Task: Find the distance between Chicago and Indiana Dunes National Park.
Action: Key pressed chicago
Screenshot: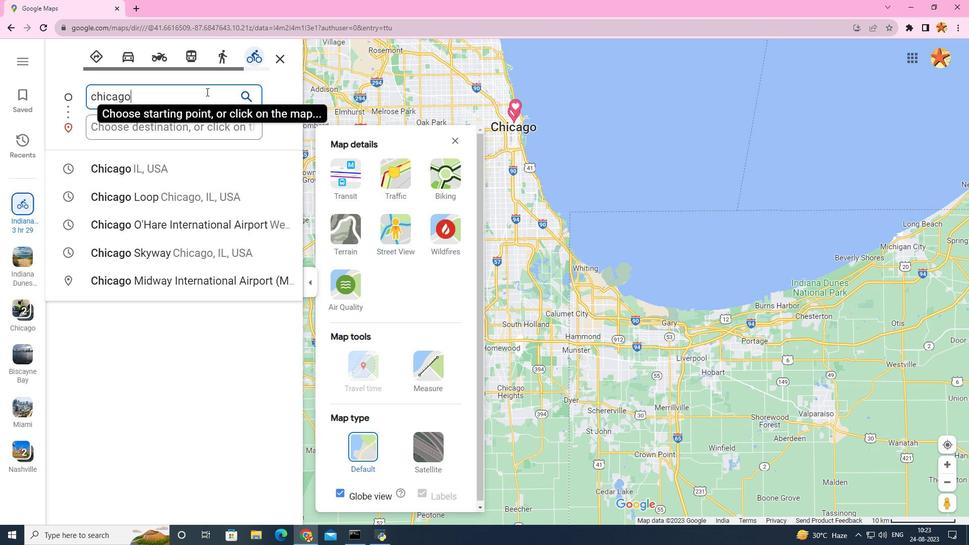 
Action: Mouse moved to (167, 169)
Screenshot: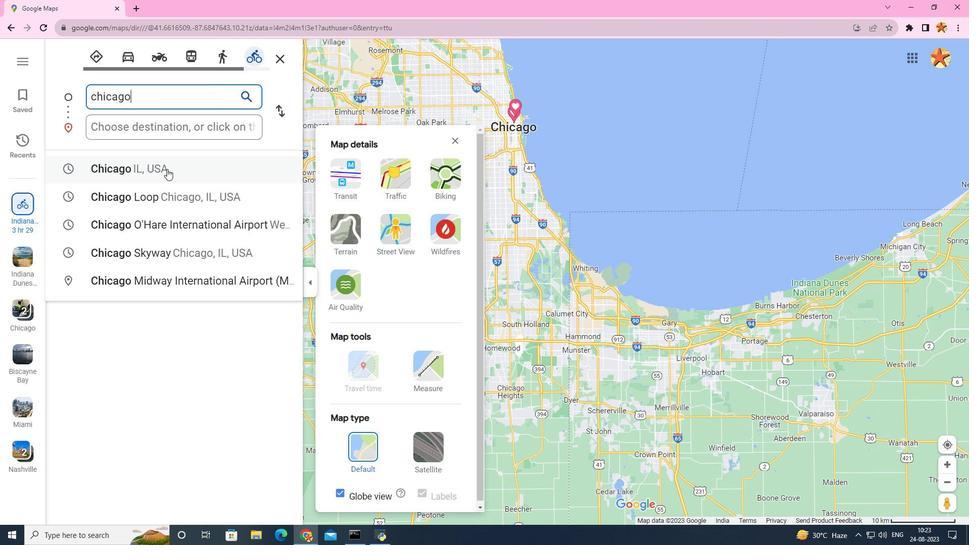 
Action: Mouse pressed left at (167, 169)
Screenshot: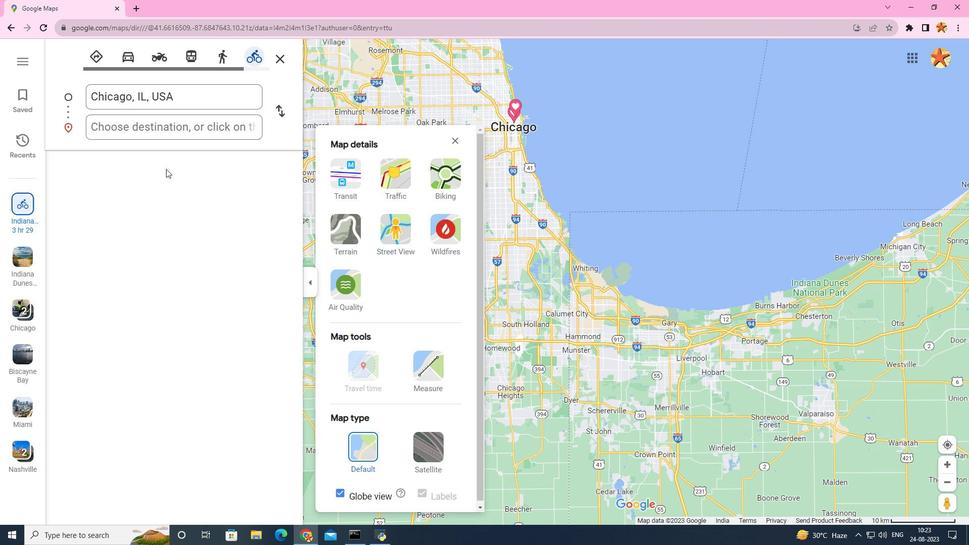 
Action: Mouse moved to (150, 127)
Screenshot: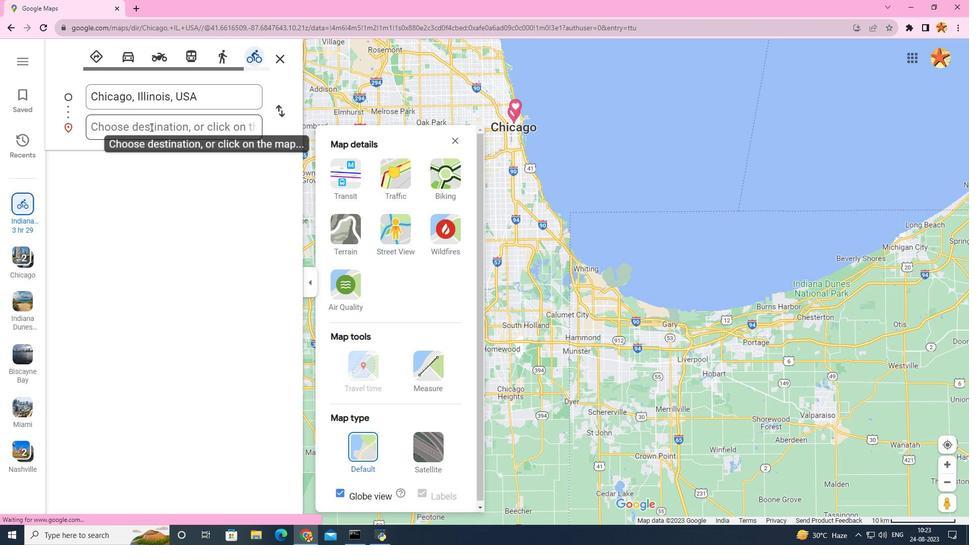 
Action: Mouse pressed left at (150, 127)
Screenshot: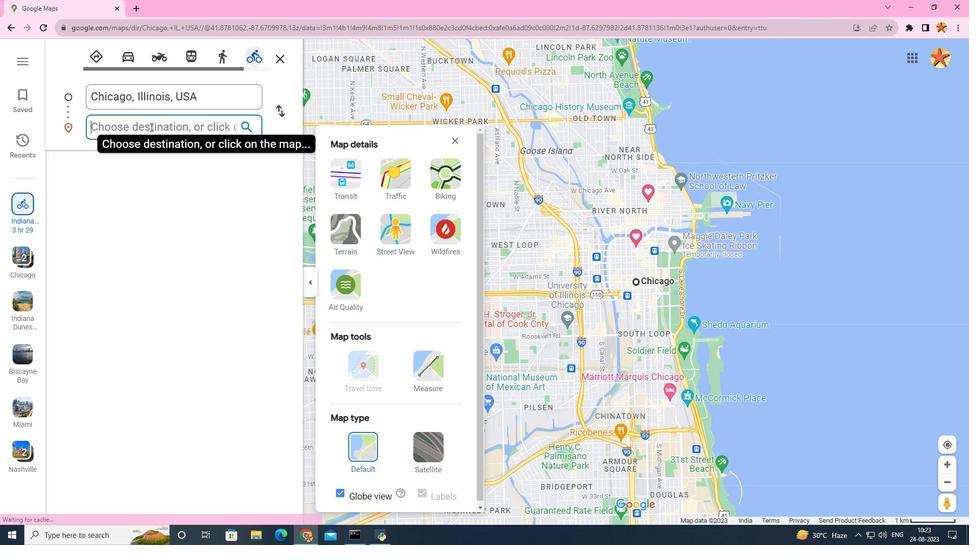 
Action: Mouse moved to (147, 126)
Screenshot: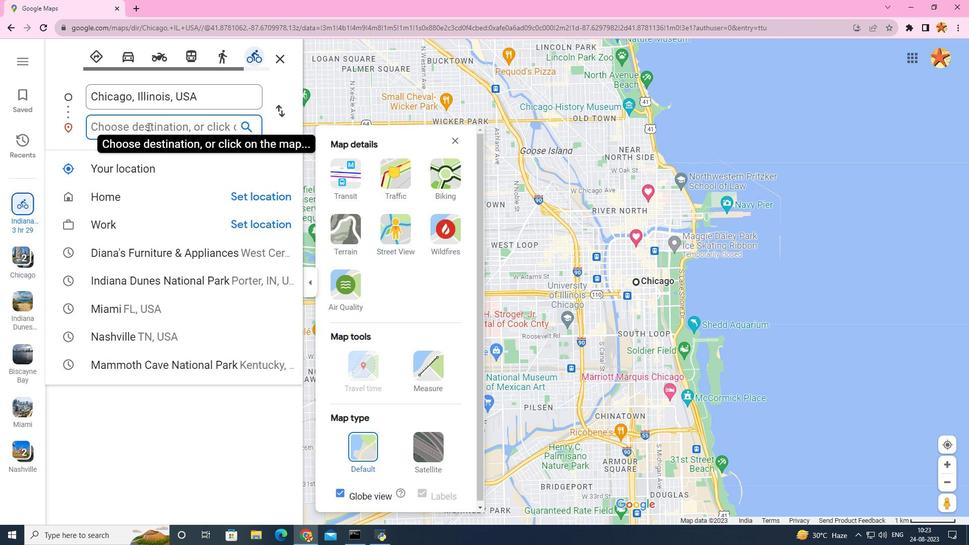 
Action: Key pressed indi
Screenshot: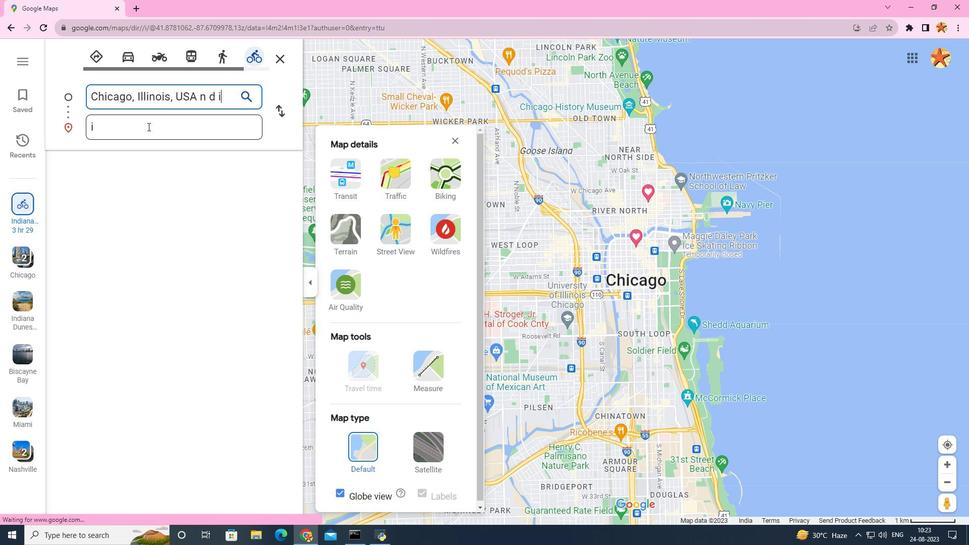 
Action: Mouse pressed left at (147, 126)
Screenshot: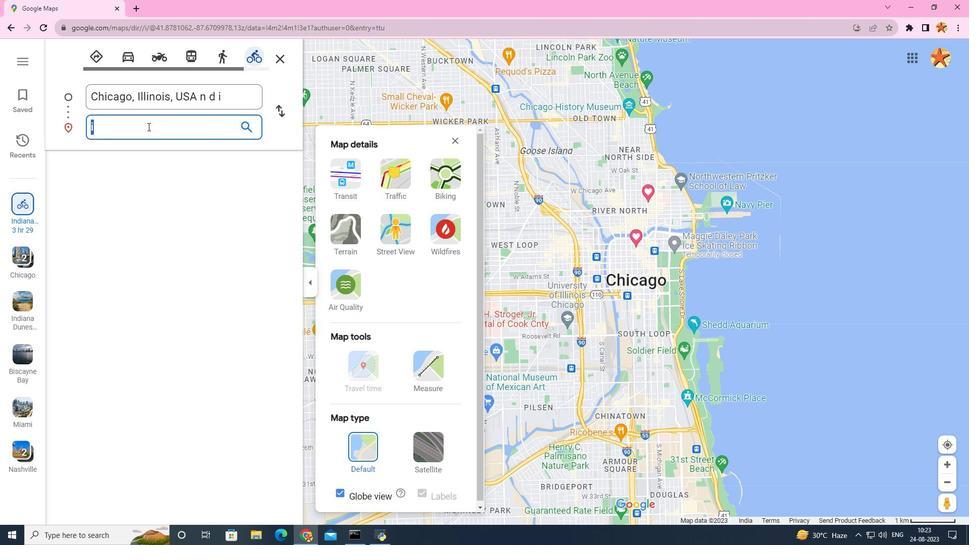 
Action: Mouse pressed left at (147, 126)
Screenshot: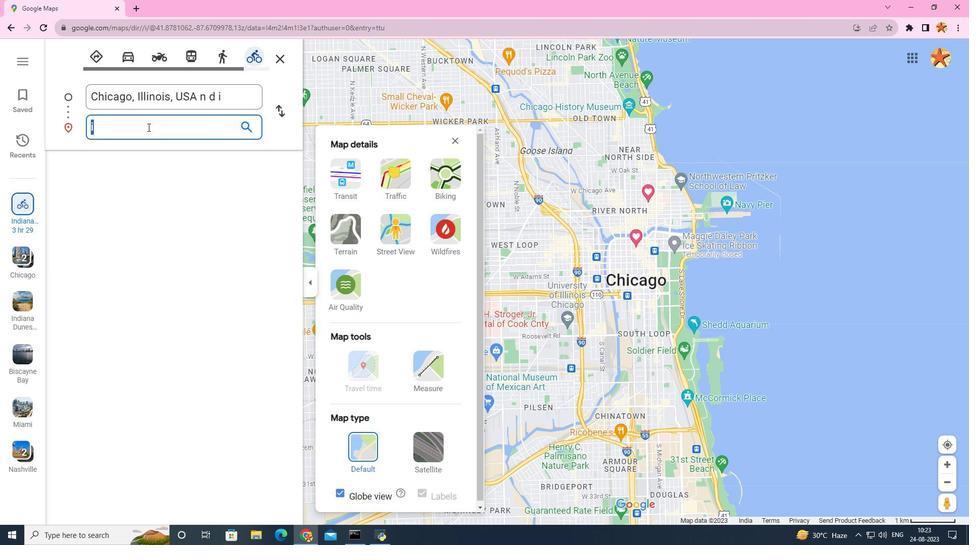 
Action: Mouse moved to (121, 126)
Screenshot: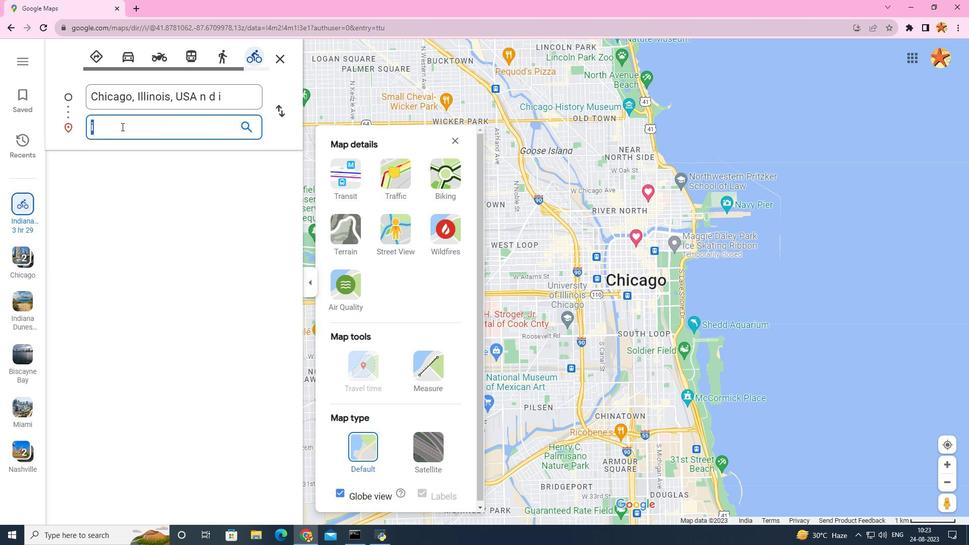 
Action: Mouse pressed left at (121, 126)
Screenshot: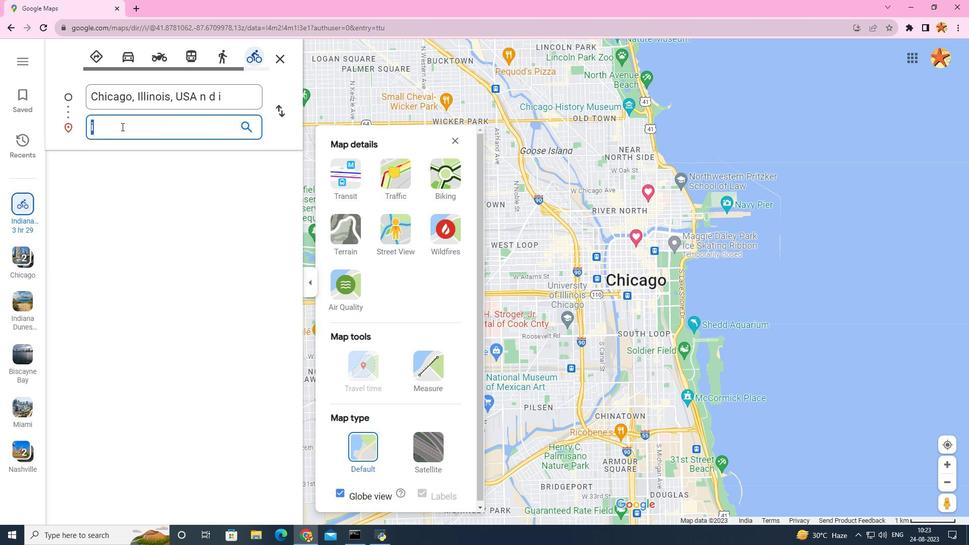 
Action: Key pressed n
Screenshot: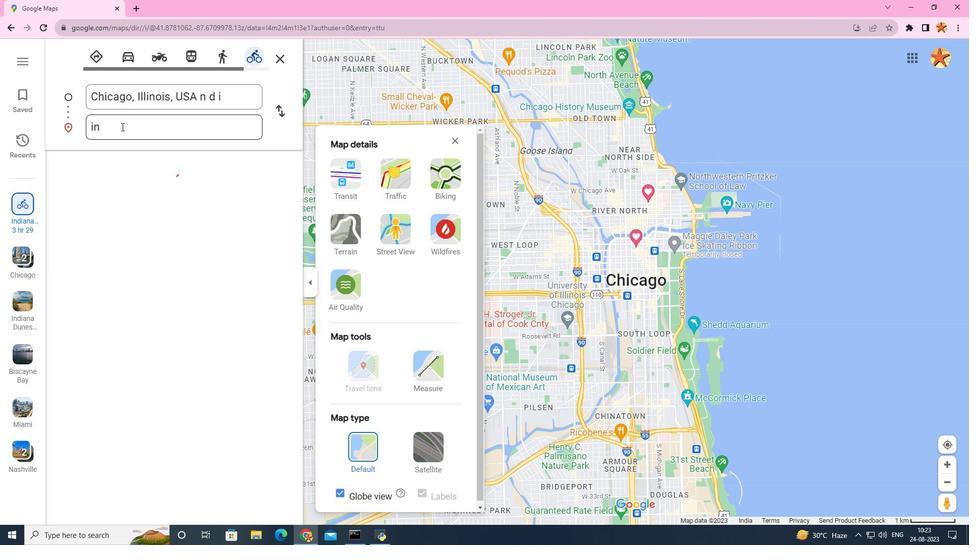 
Action: Mouse pressed left at (121, 126)
Screenshot: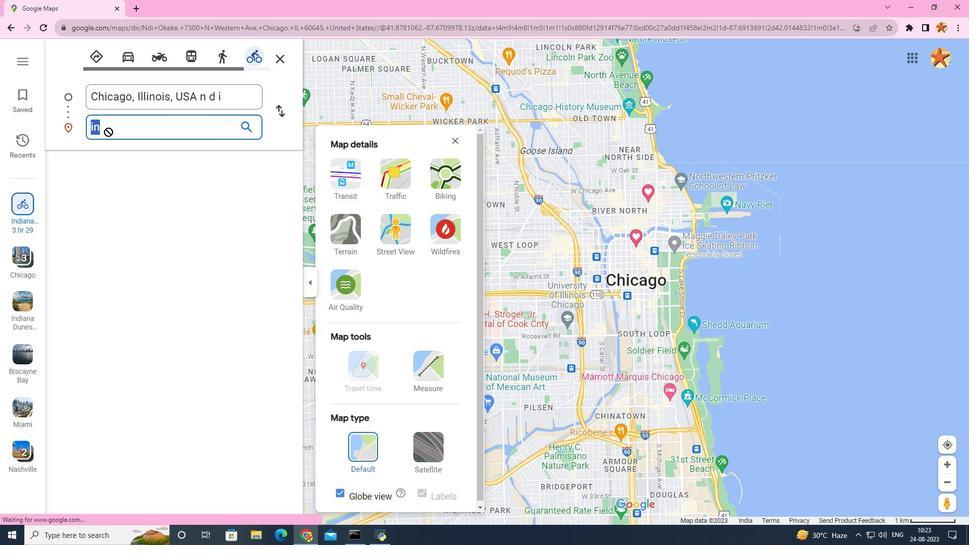 
Action: Mouse moved to (127, 127)
Screenshot: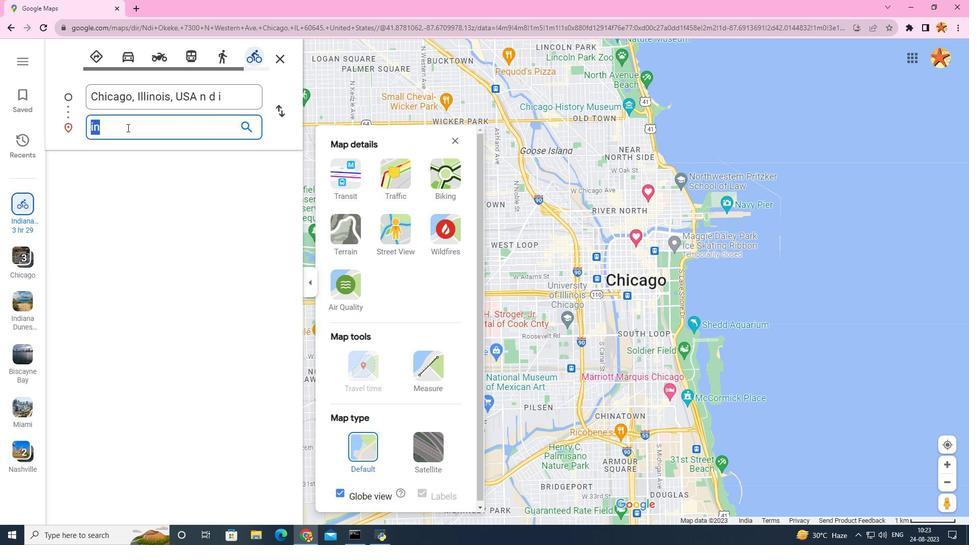 
Action: Mouse pressed left at (127, 127)
Screenshot: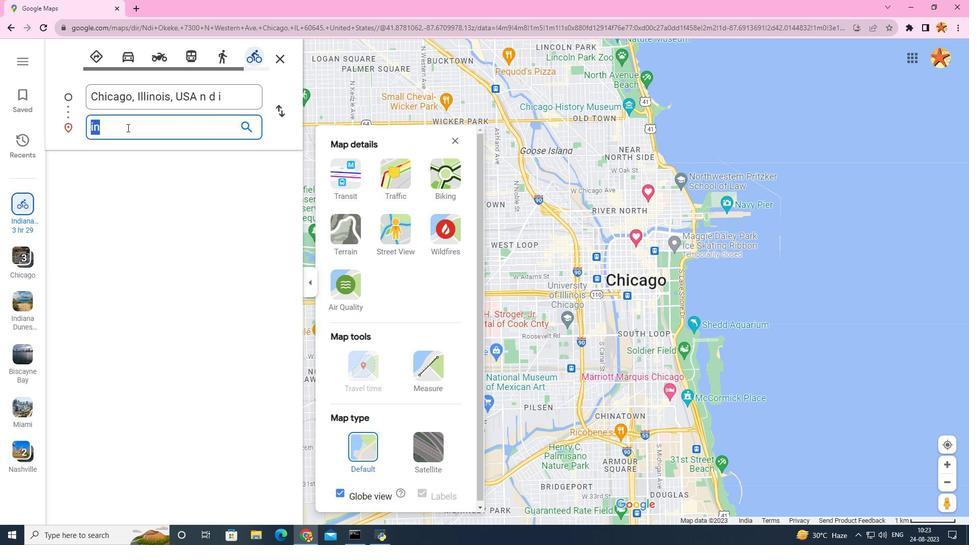 
Action: Key pressed d
Screenshot: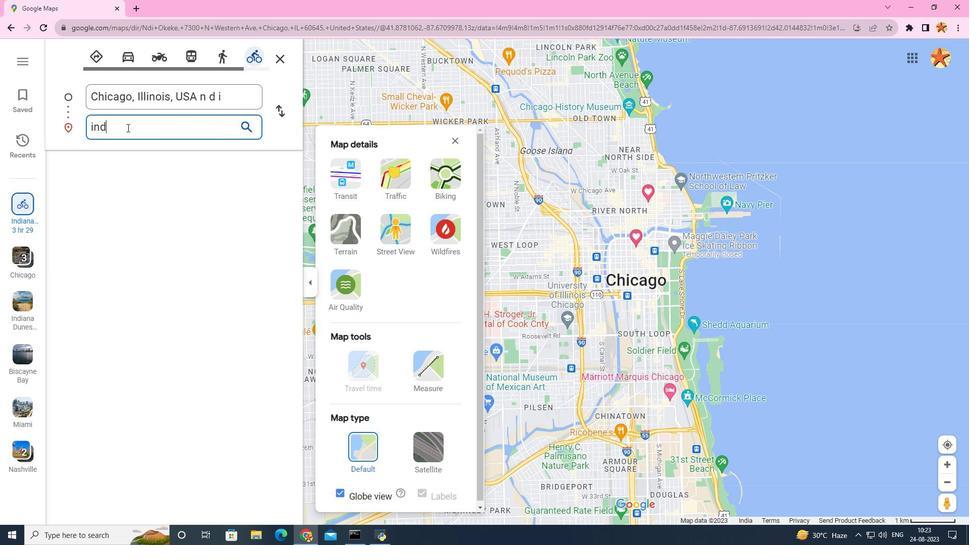 
Action: Mouse moved to (127, 128)
Screenshot: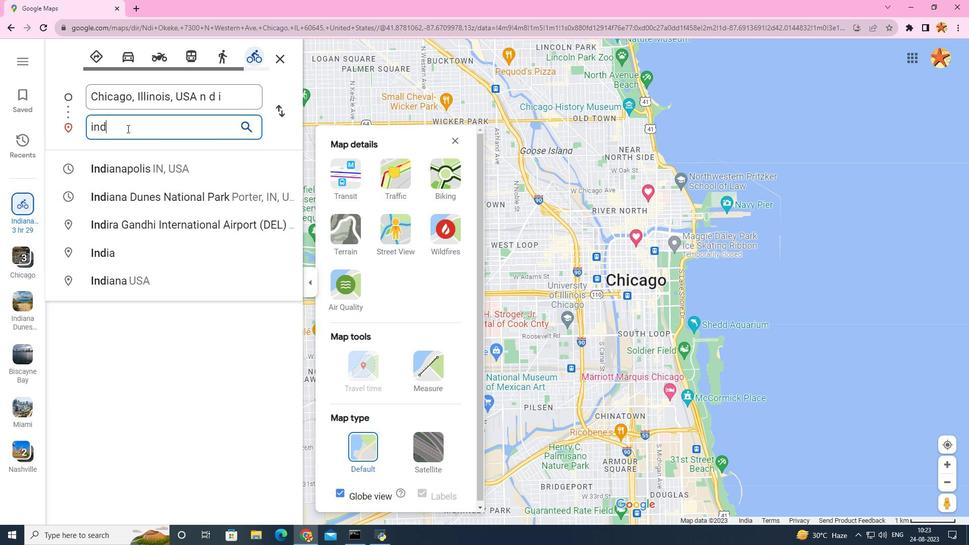 
Action: Mouse pressed left at (127, 128)
Screenshot: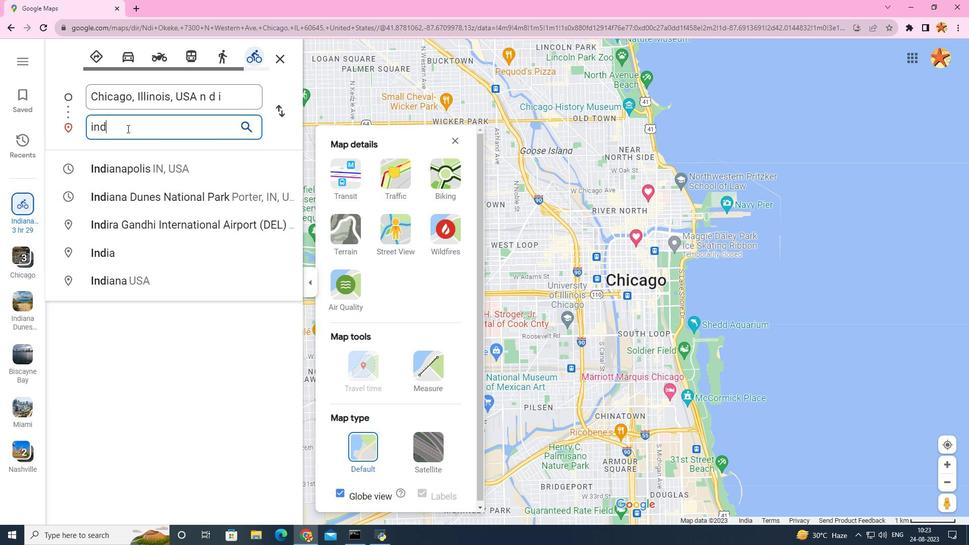 
Action: Mouse moved to (152, 199)
Screenshot: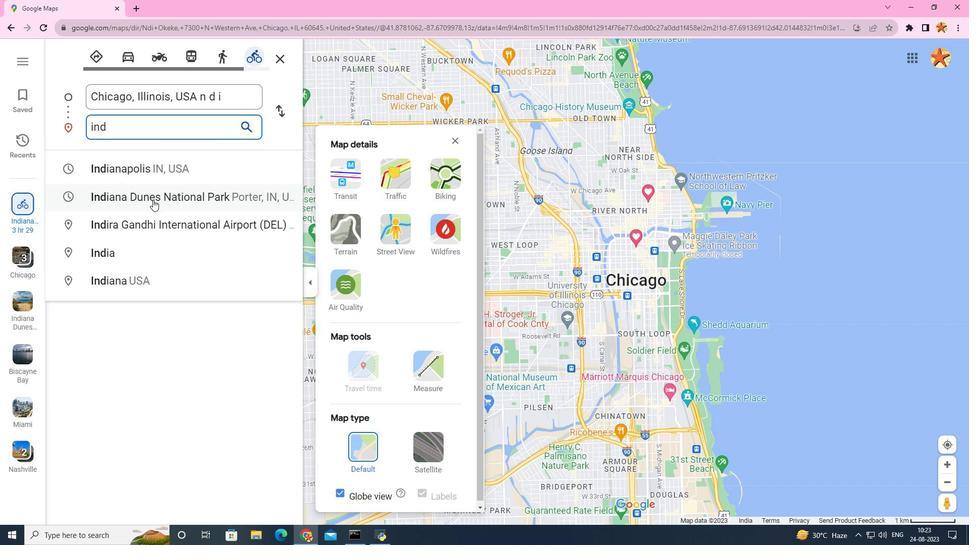 
Action: Mouse pressed left at (152, 199)
Screenshot: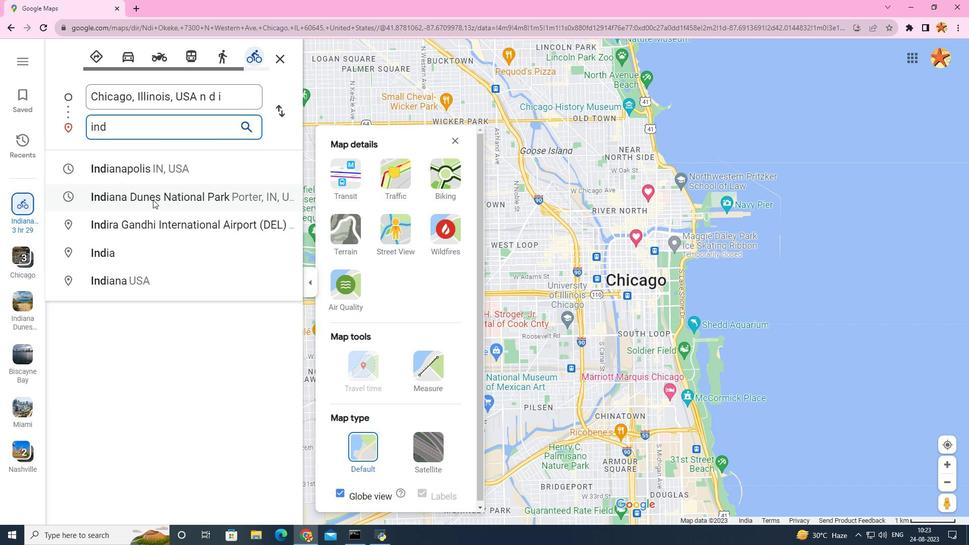 
Action: Mouse moved to (421, 361)
Screenshot: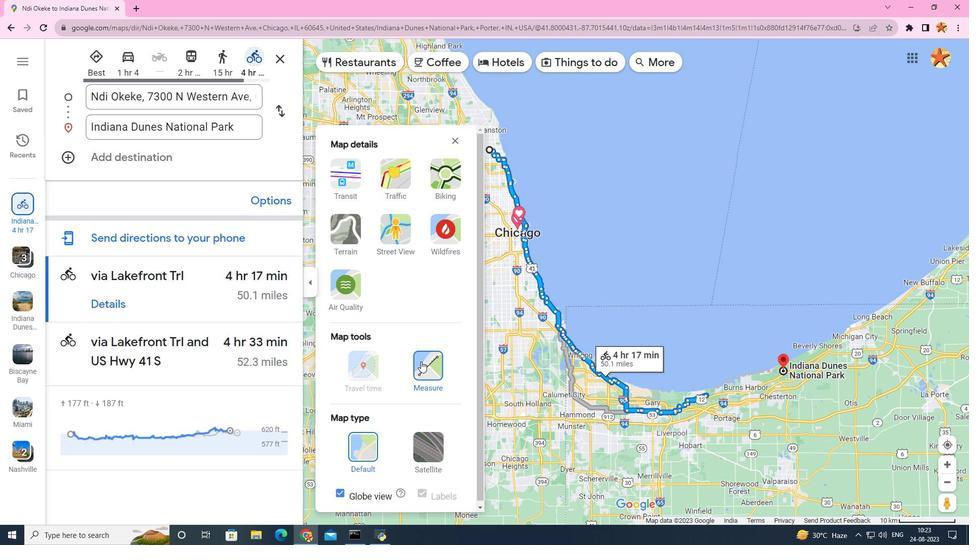 
Action: Mouse pressed left at (421, 361)
Screenshot: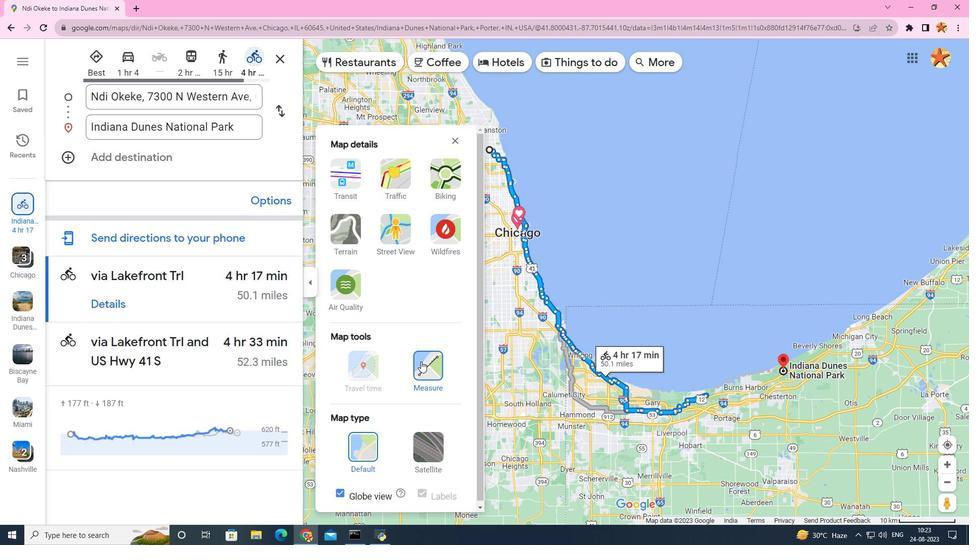 
Action: Mouse moved to (635, 177)
Screenshot: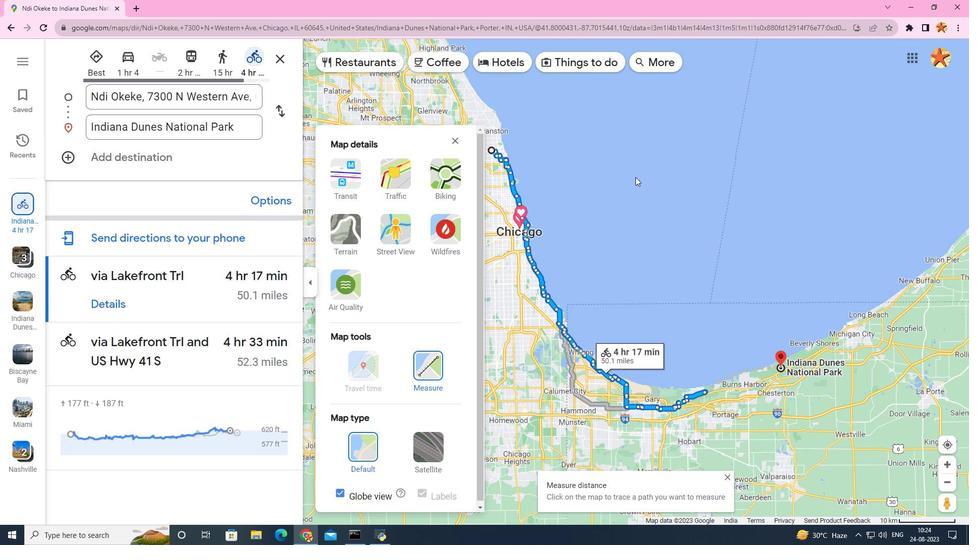 
Action: Mouse scrolled (635, 176) with delta (0, 0)
Screenshot: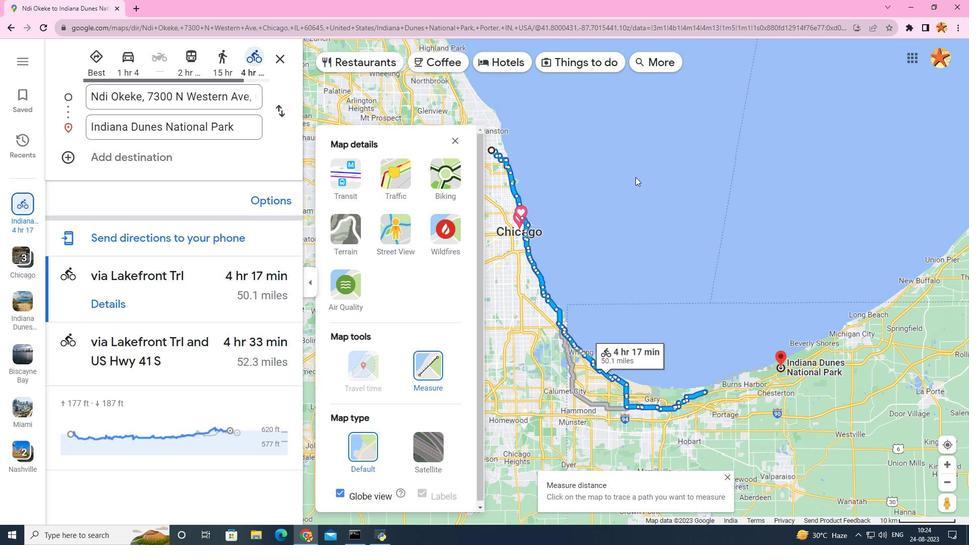 
Action: Mouse scrolled (635, 176) with delta (0, 0)
Screenshot: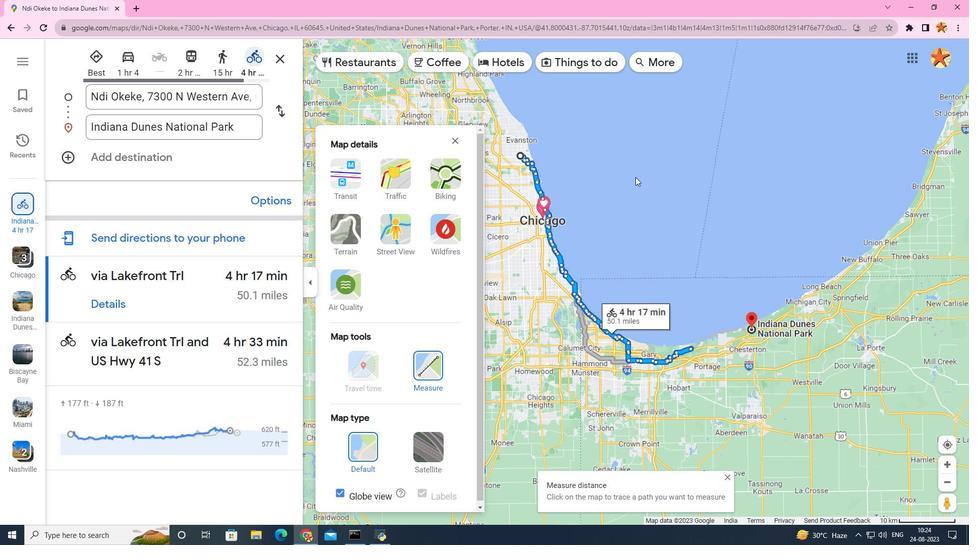 
Action: Mouse moved to (237, 92)
Screenshot: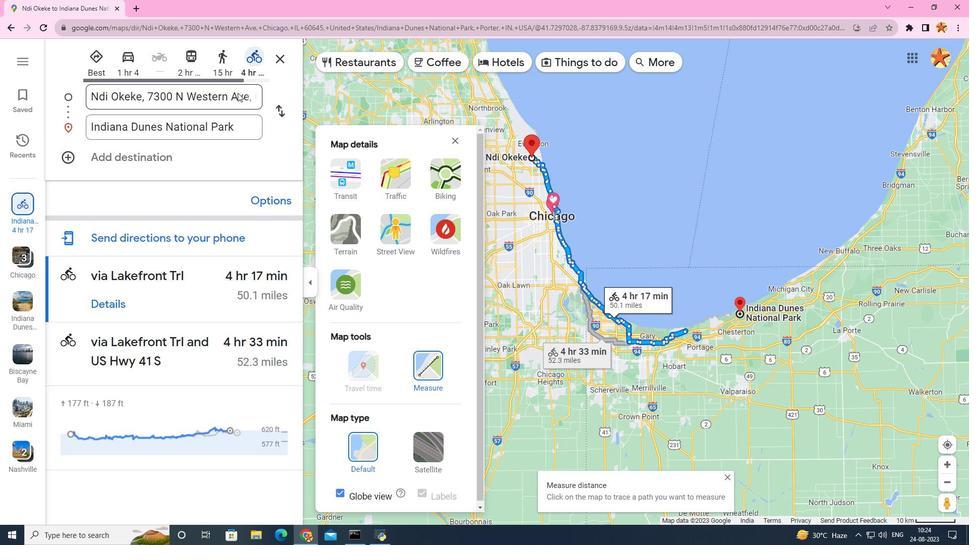 
Action: Mouse pressed left at (237, 92)
Screenshot: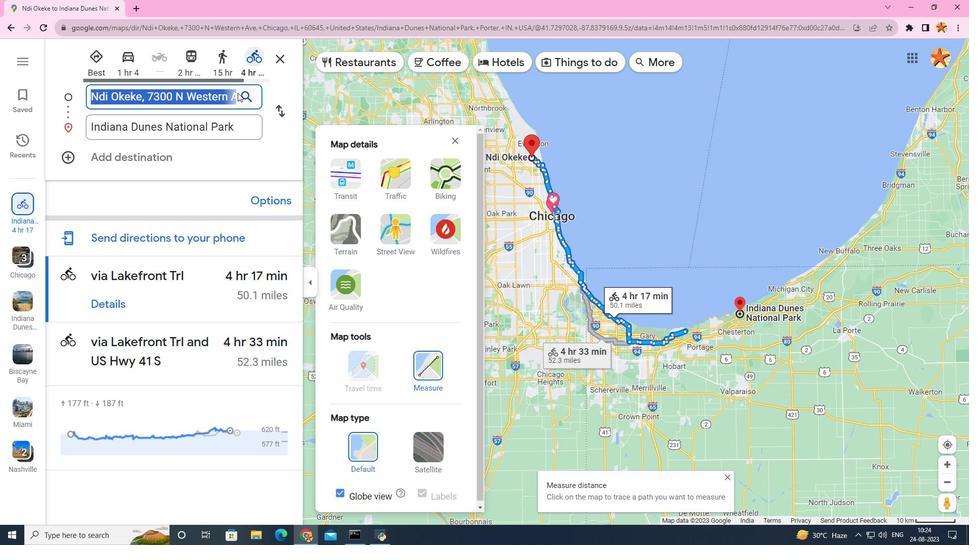 
Action: Key pressed <Key.backspace>chicago
Screenshot: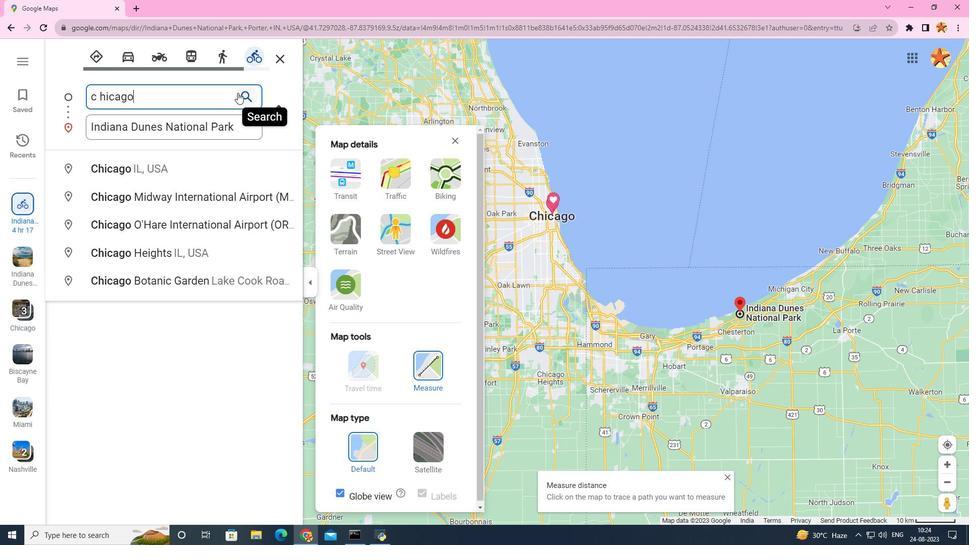 
Action: Mouse moved to (175, 160)
Screenshot: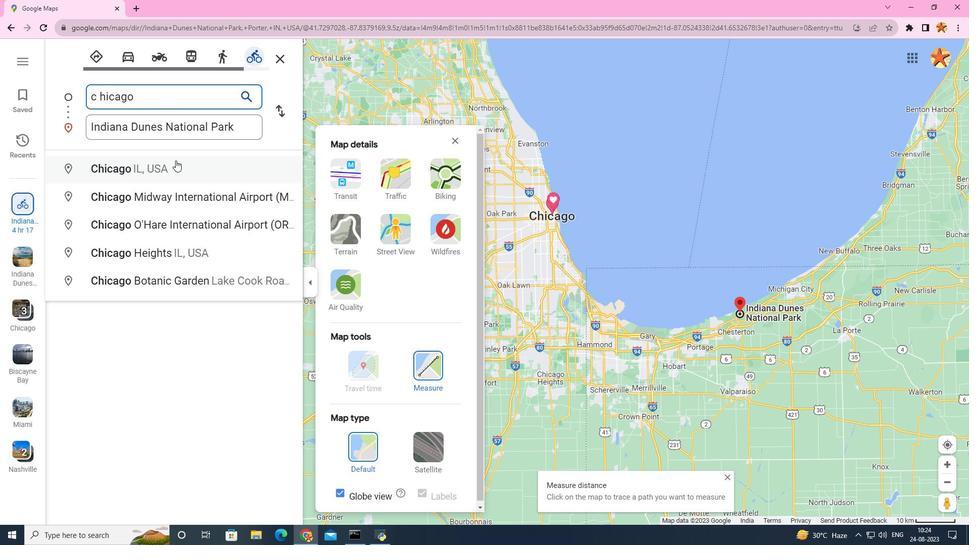
Action: Mouse pressed left at (175, 160)
Screenshot: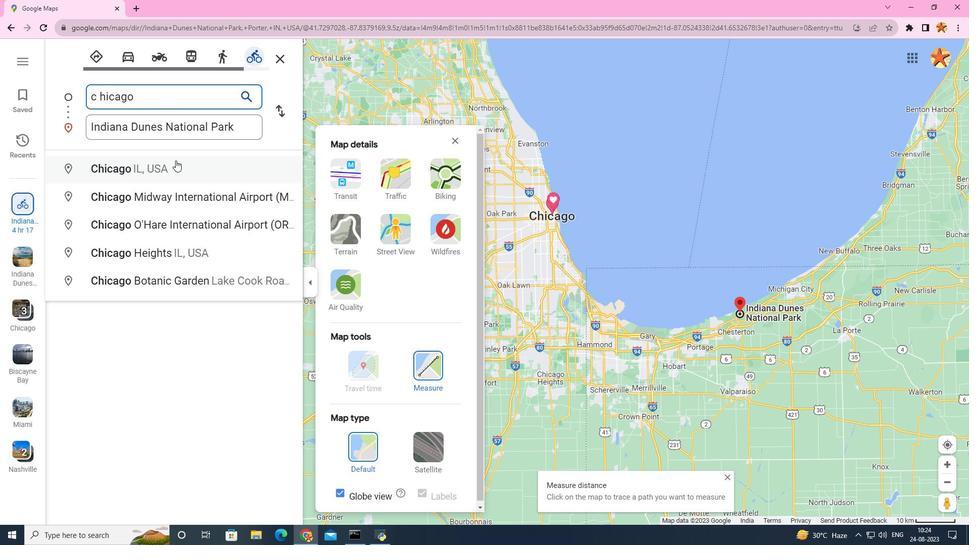 
Action: Mouse moved to (653, 272)
Screenshot: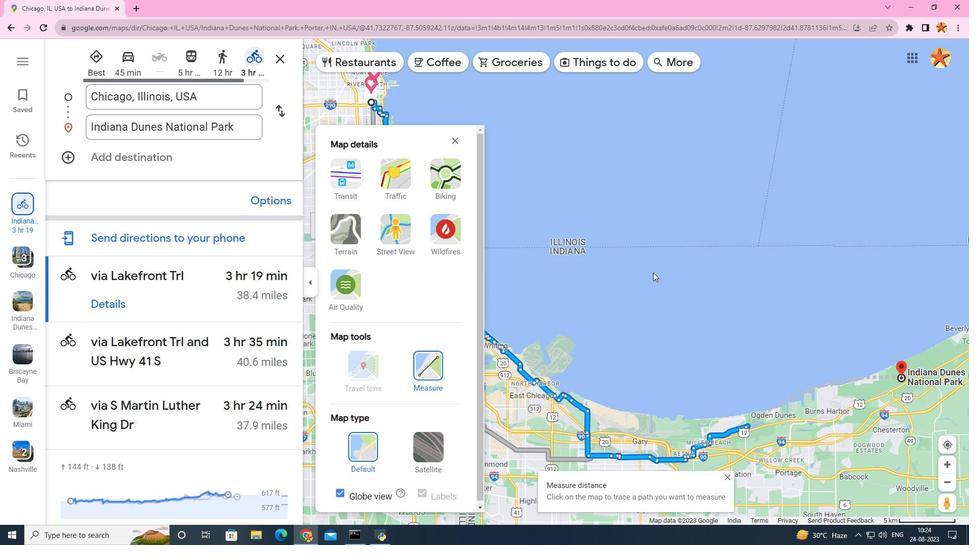 
Action: Mouse scrolled (653, 272) with delta (0, 0)
Screenshot: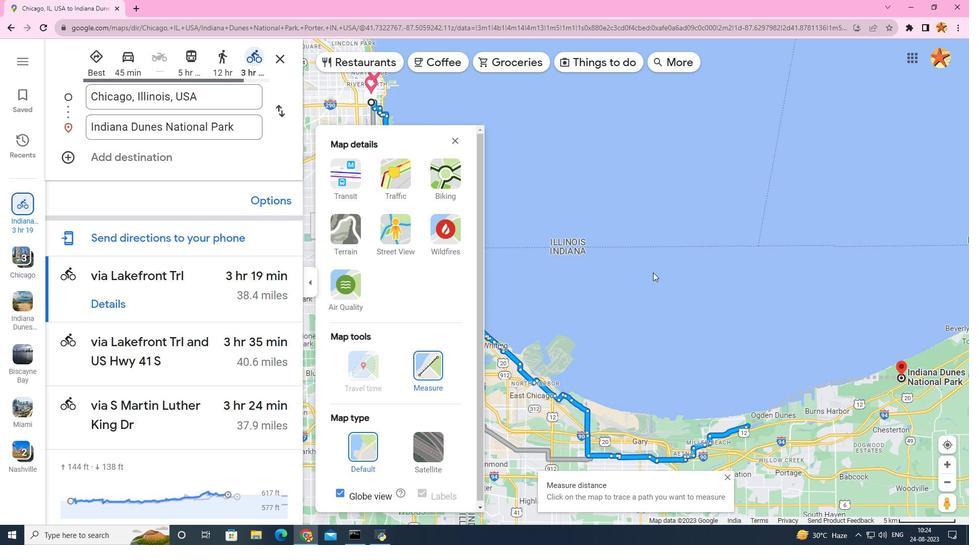 
Action: Mouse scrolled (653, 272) with delta (0, 0)
Screenshot: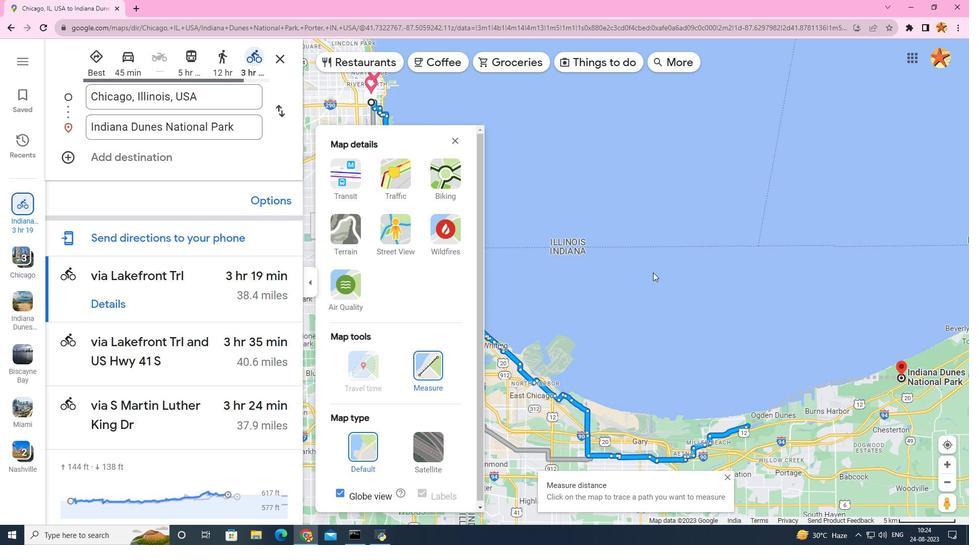 
Action: Mouse scrolled (653, 272) with delta (0, 0)
Screenshot: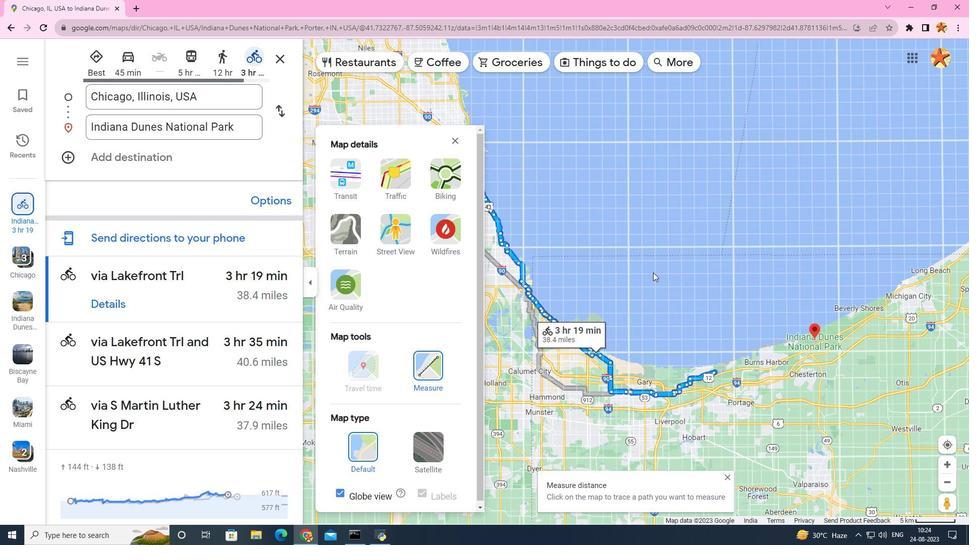 
Action: Mouse moved to (705, 327)
Screenshot: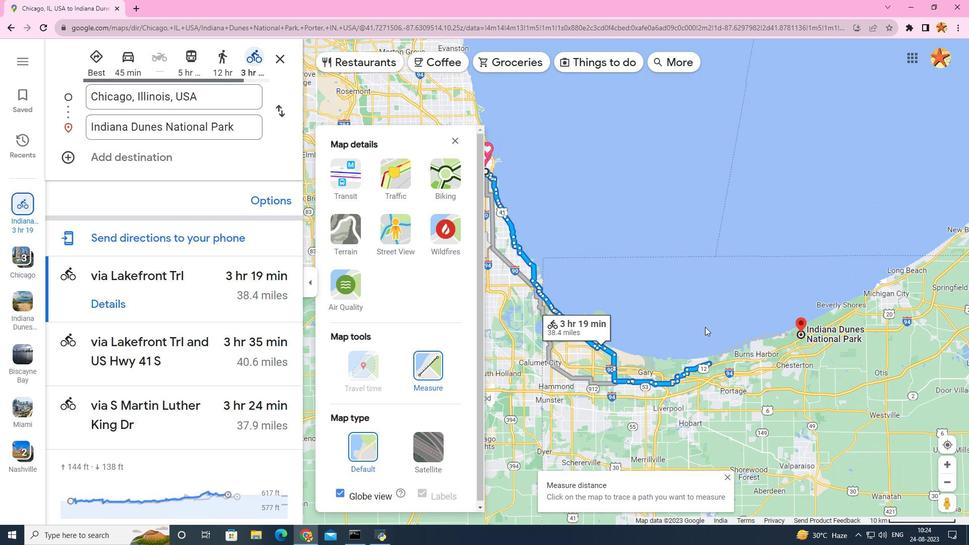 
Action: Mouse scrolled (705, 326) with delta (0, 0)
Screenshot: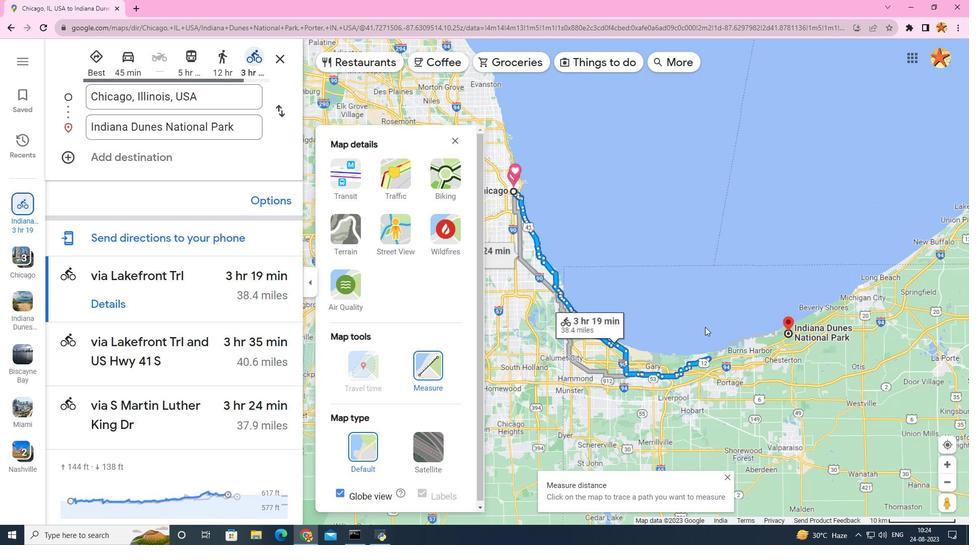 
Action: Mouse moved to (521, 194)
Screenshot: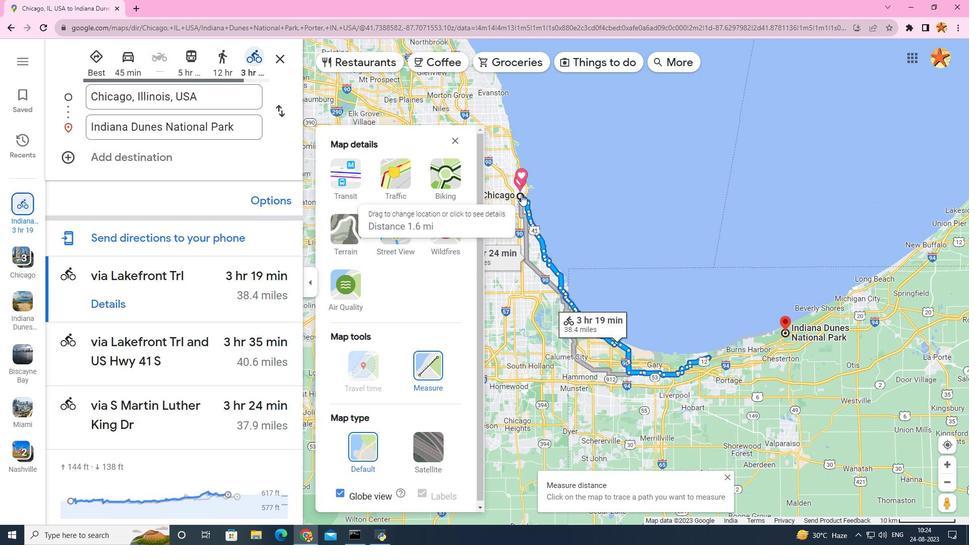
Action: Mouse pressed left at (521, 194)
Screenshot: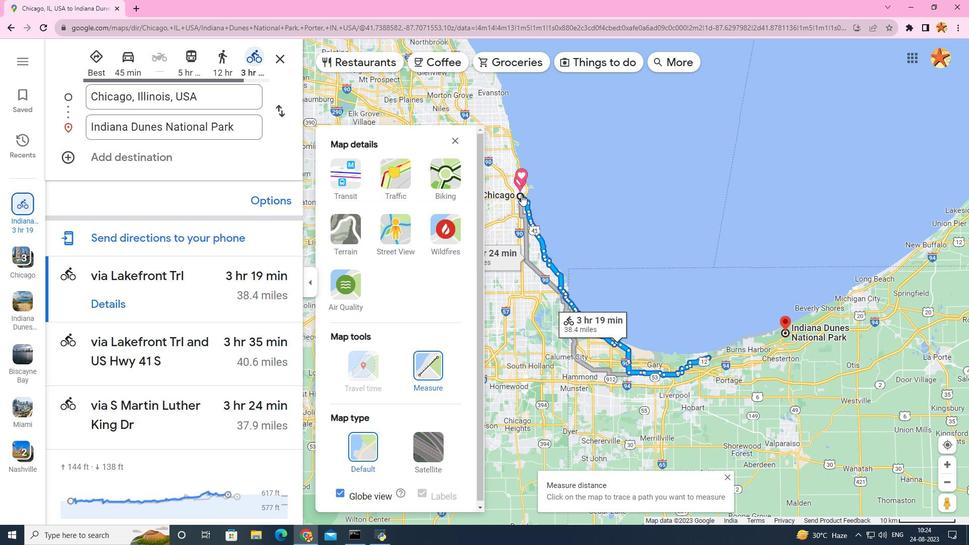 
Action: Mouse moved to (703, 348)
Screenshot: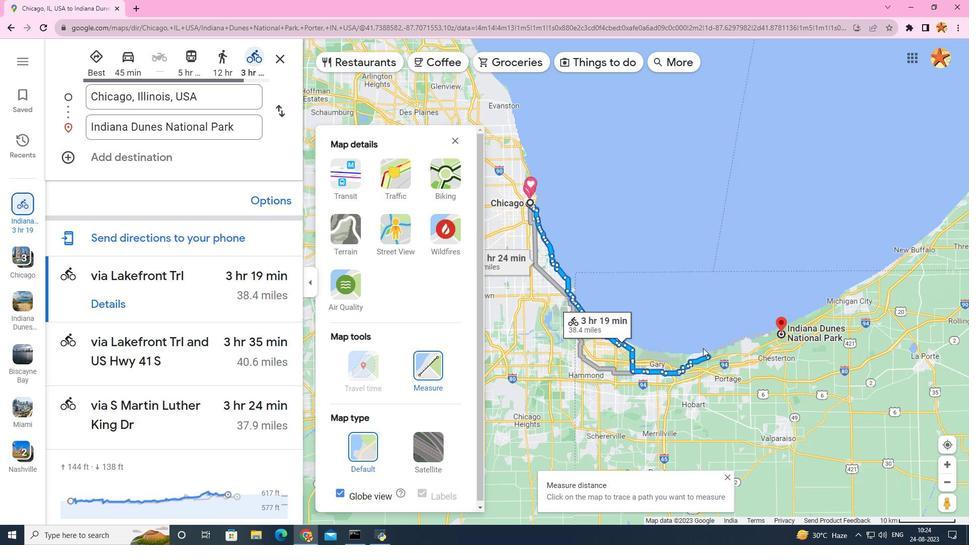 
Action: Mouse scrolled (703, 347) with delta (0, 0)
Screenshot: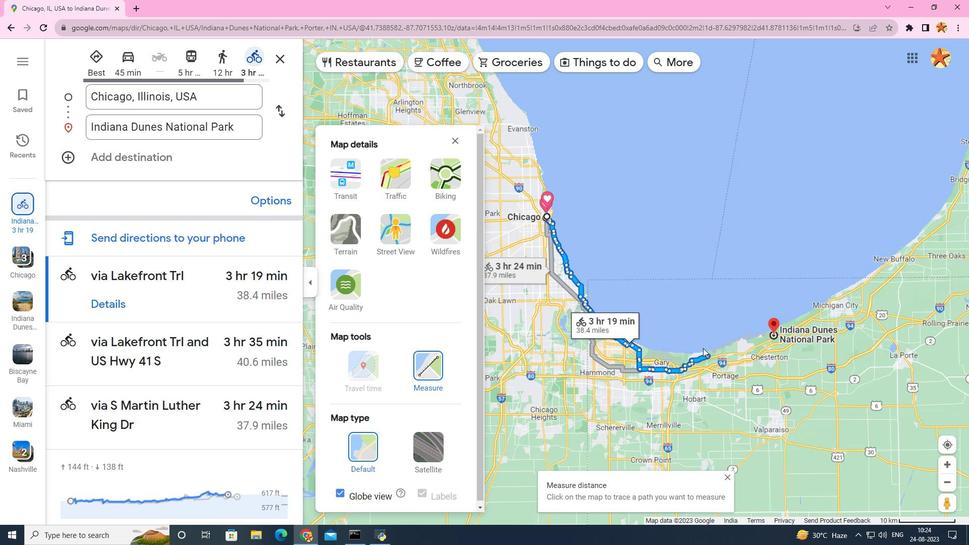 
Action: Mouse scrolled (703, 348) with delta (0, 0)
Screenshot: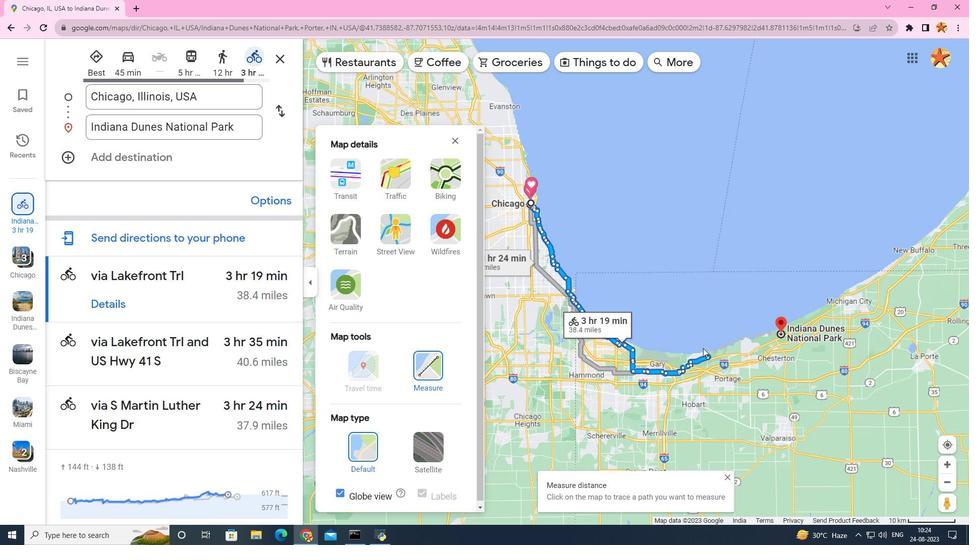 
Action: Mouse scrolled (703, 348) with delta (0, 0)
Screenshot: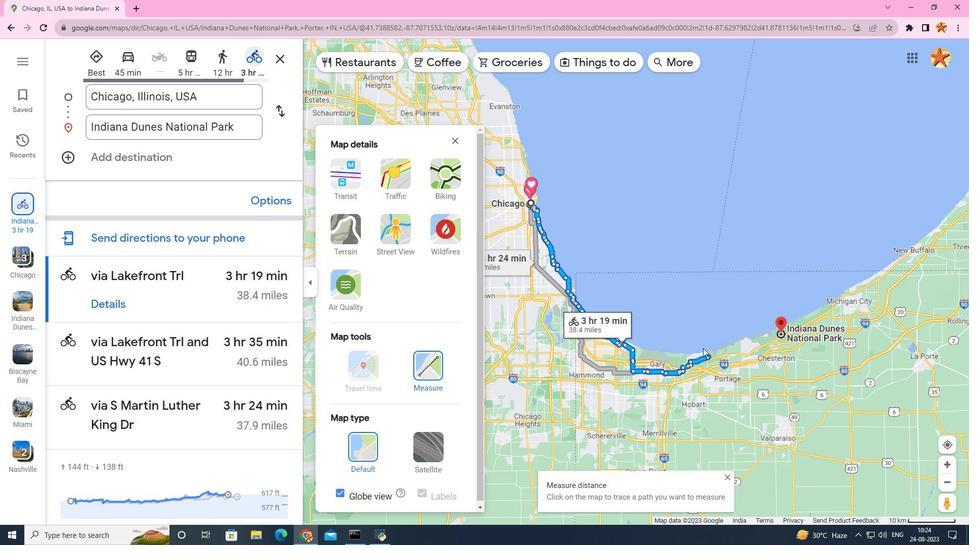
Action: Mouse scrolled (703, 348) with delta (0, 0)
Screenshot: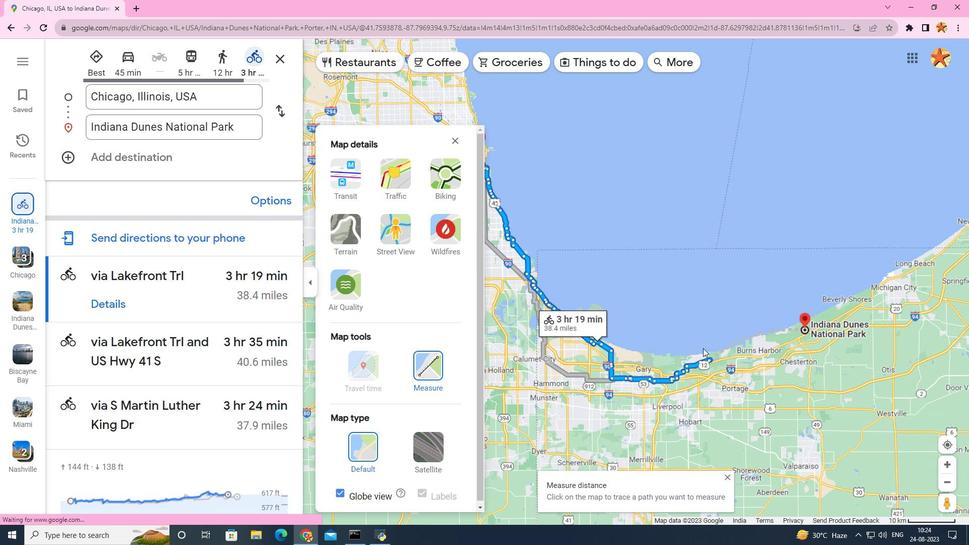 
Action: Mouse scrolled (703, 348) with delta (0, 0)
Screenshot: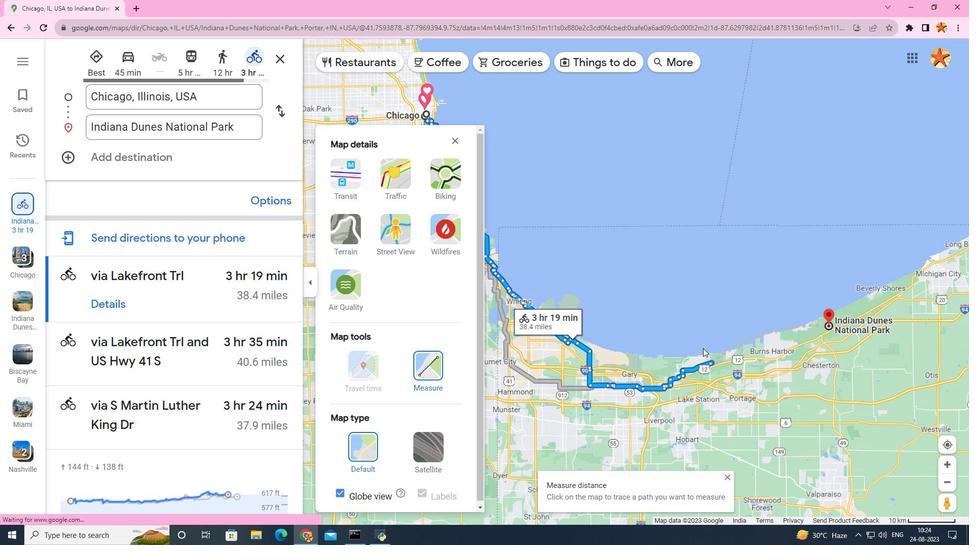 
Action: Mouse scrolled (703, 348) with delta (0, 0)
Screenshot: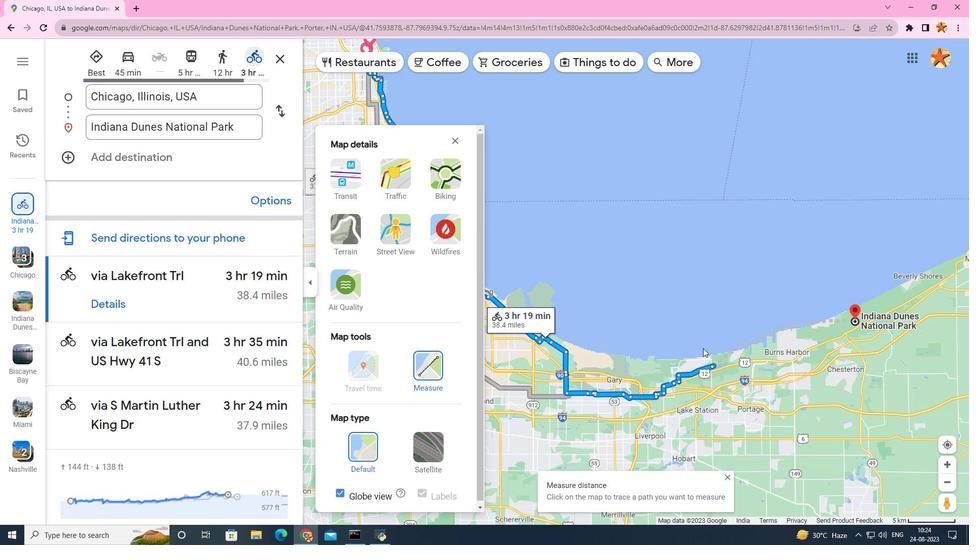 
Action: Mouse moved to (835, 335)
Screenshot: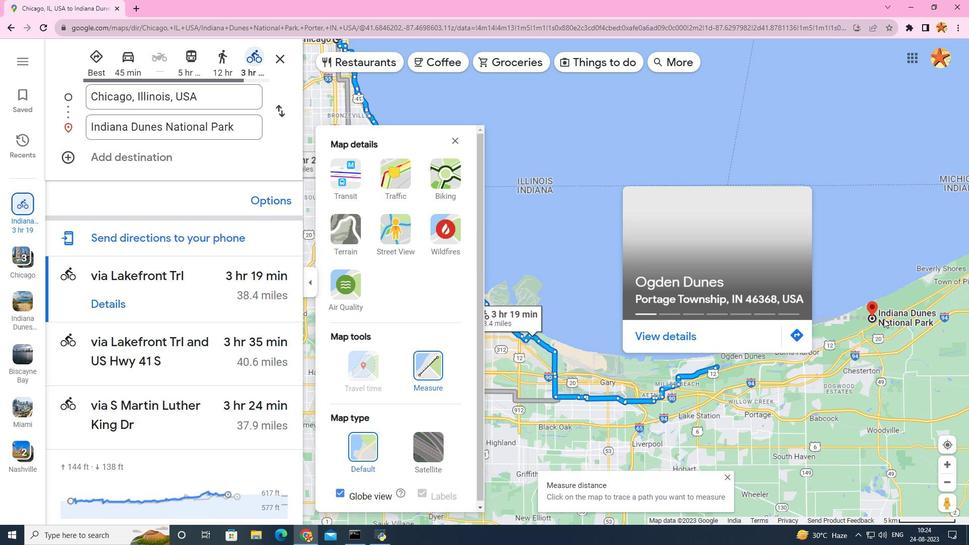 
Action: Mouse scrolled (727, 356) with delta (0, 0)
Screenshot: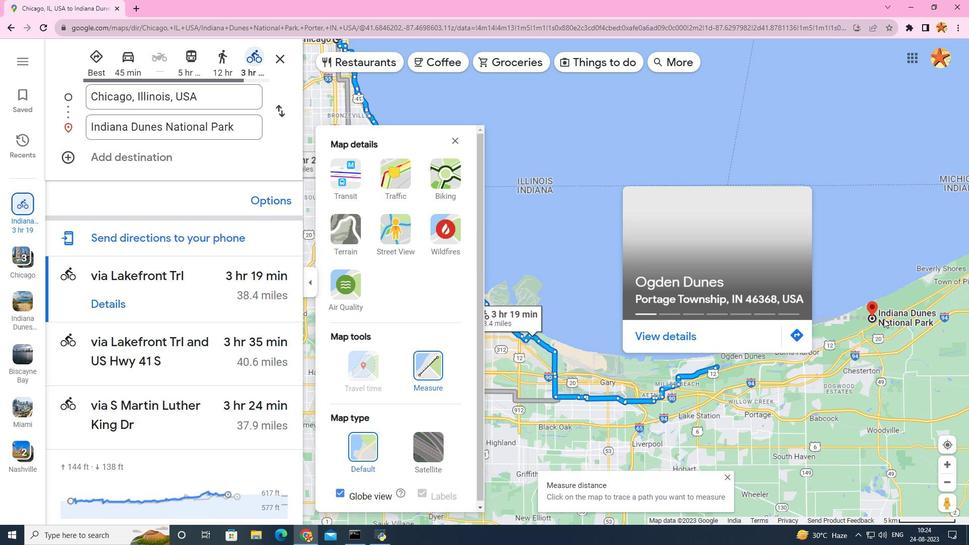 
Action: Mouse moved to (864, 327)
Screenshot: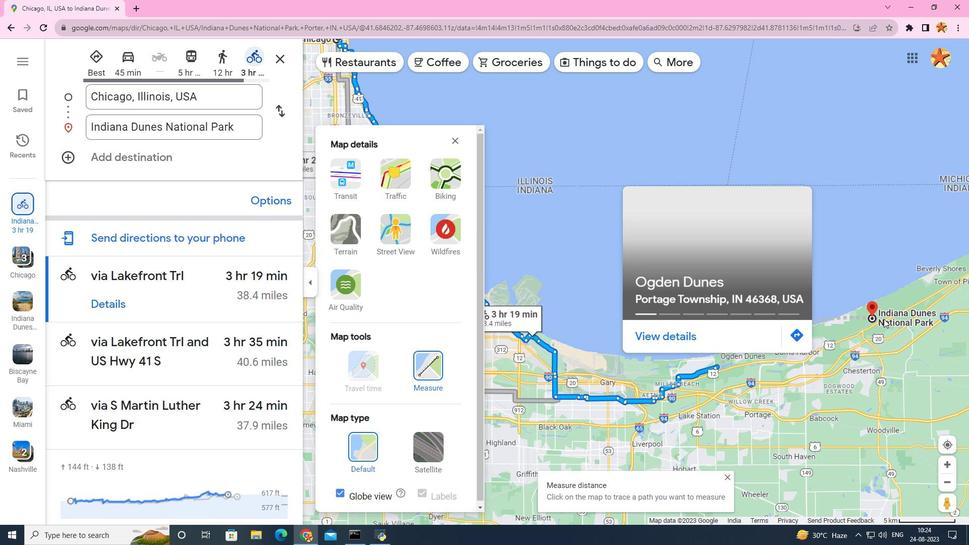
Action: Mouse scrolled (861, 328) with delta (0, 0)
Screenshot: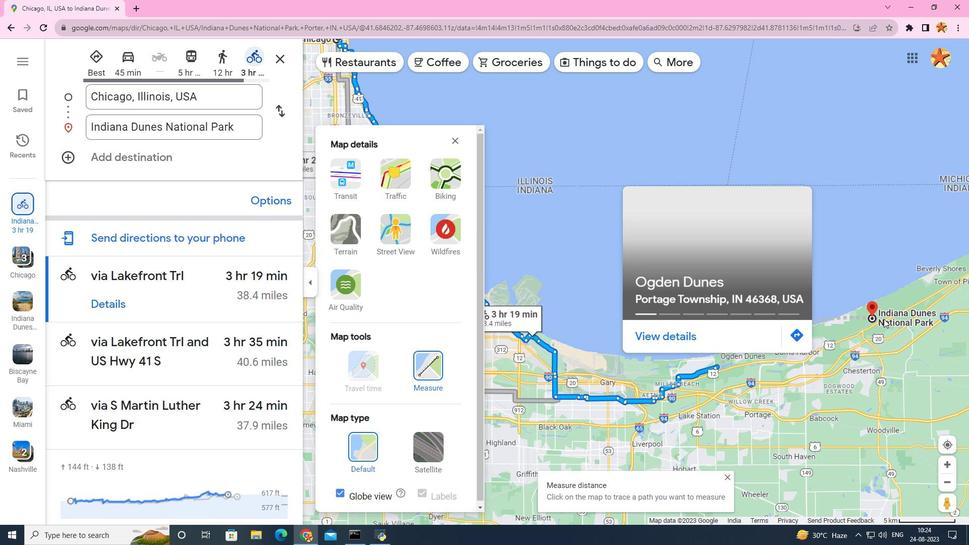 
Action: Mouse moved to (872, 318)
Screenshot: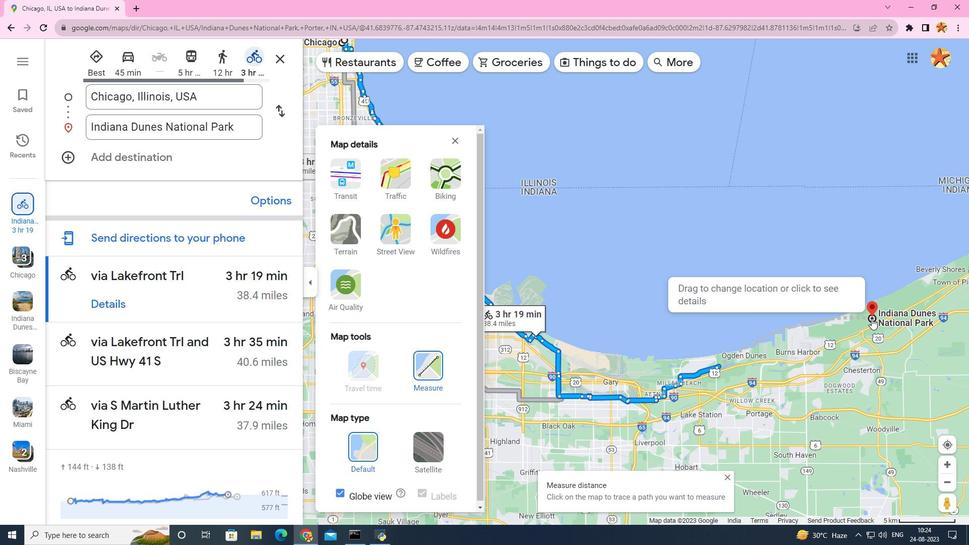 
Action: Mouse pressed left at (872, 318)
Screenshot: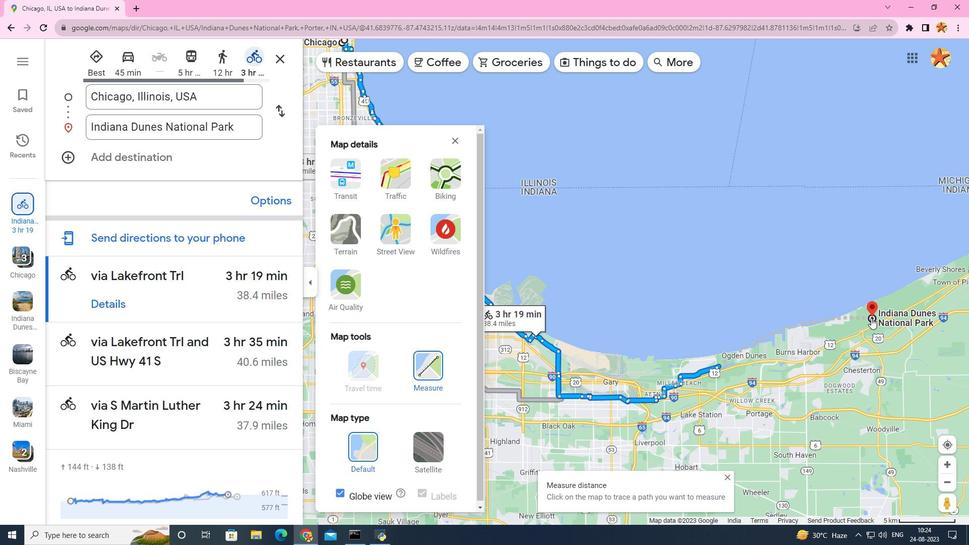 
Action: Mouse moved to (693, 338)
Screenshot: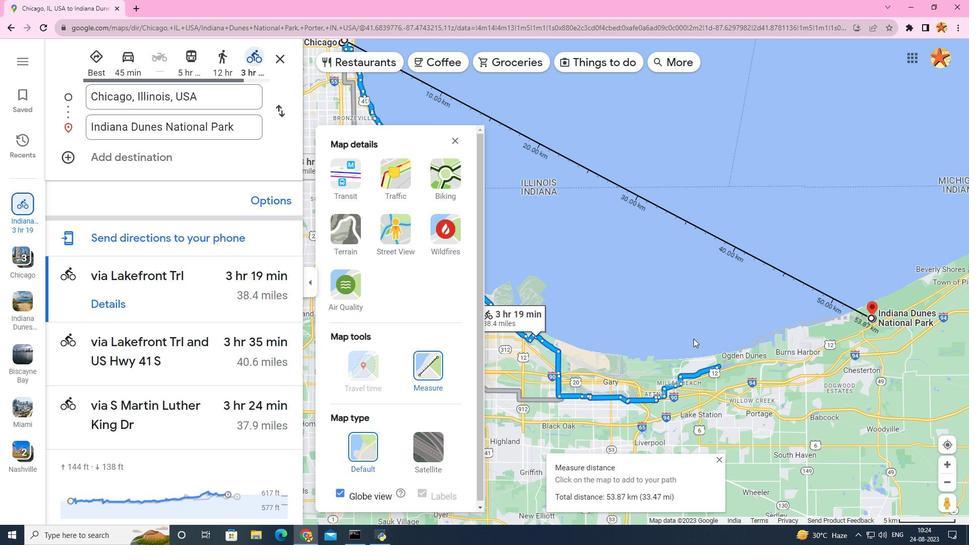 
Action: Mouse scrolled (693, 339) with delta (0, 0)
Screenshot: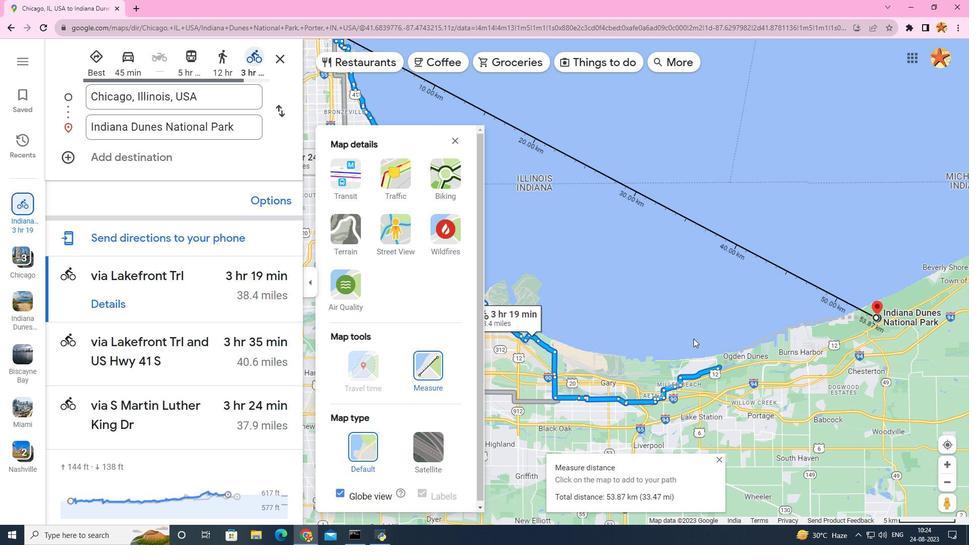
Action: Mouse scrolled (693, 338) with delta (0, 0)
Screenshot: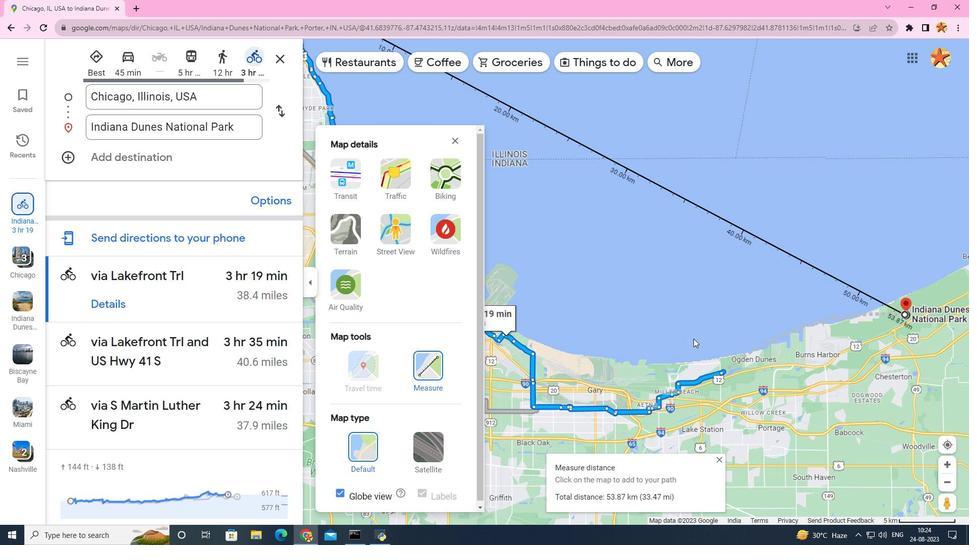 
Action: Mouse scrolled (693, 338) with delta (0, 0)
Screenshot: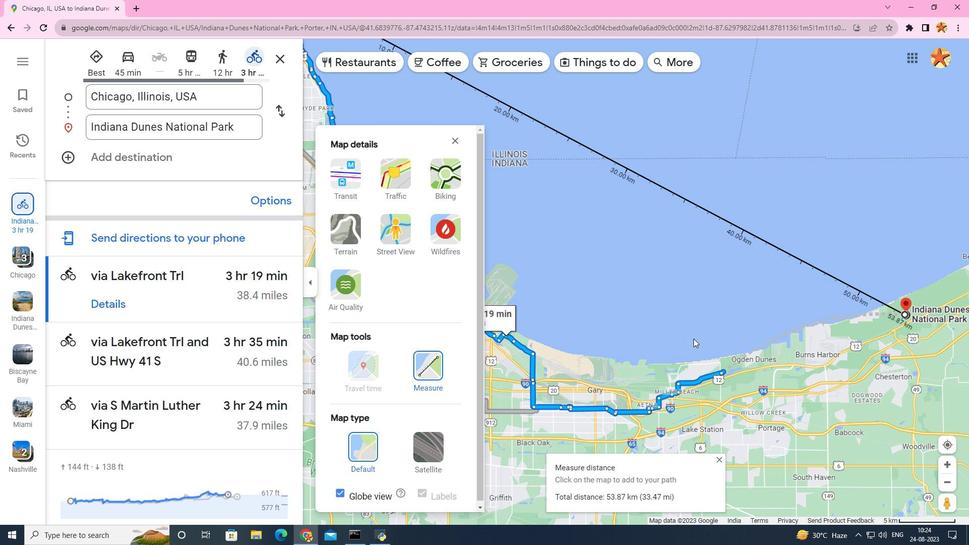 
Action: Mouse scrolled (693, 338) with delta (0, 0)
Screenshot: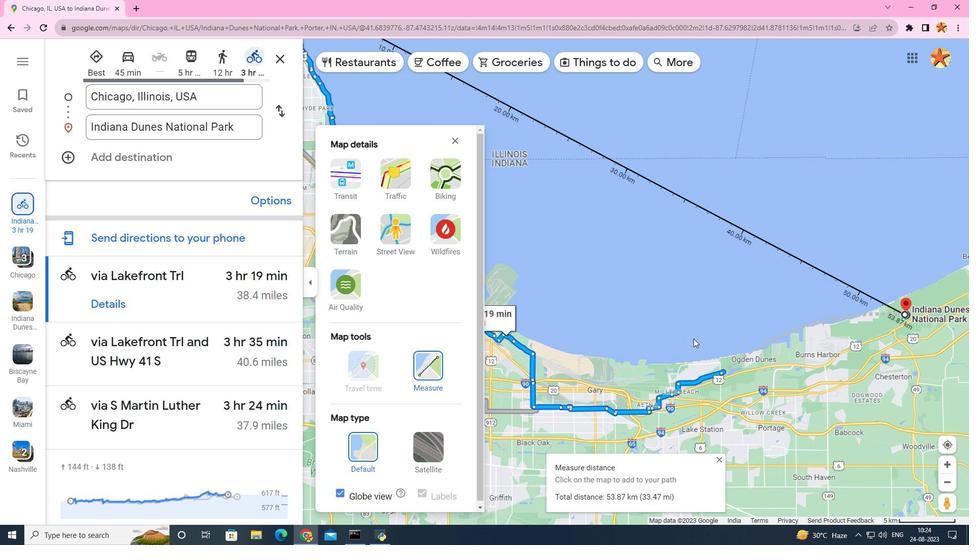 
Action: Mouse scrolled (693, 338) with delta (0, 0)
Screenshot: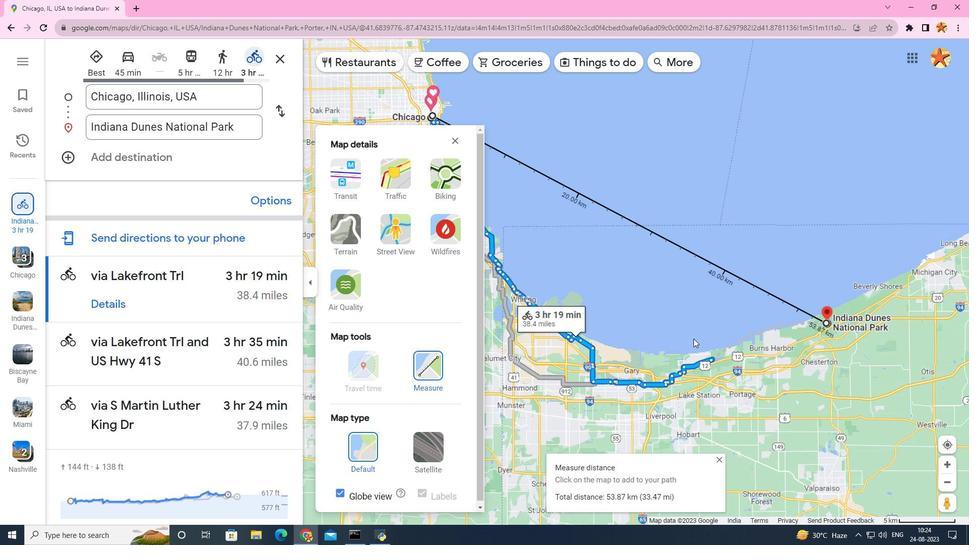 
